Task: Select a due date automation when advanced on, the moment a card is due add content with a name not starting with resume.
Action: Mouse moved to (993, 82)
Screenshot: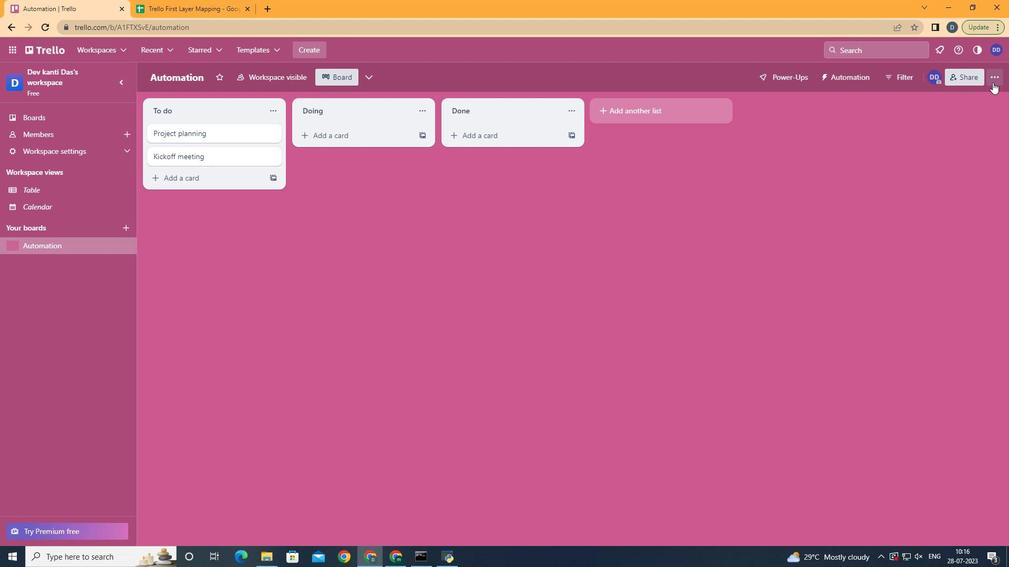 
Action: Mouse pressed left at (993, 82)
Screenshot: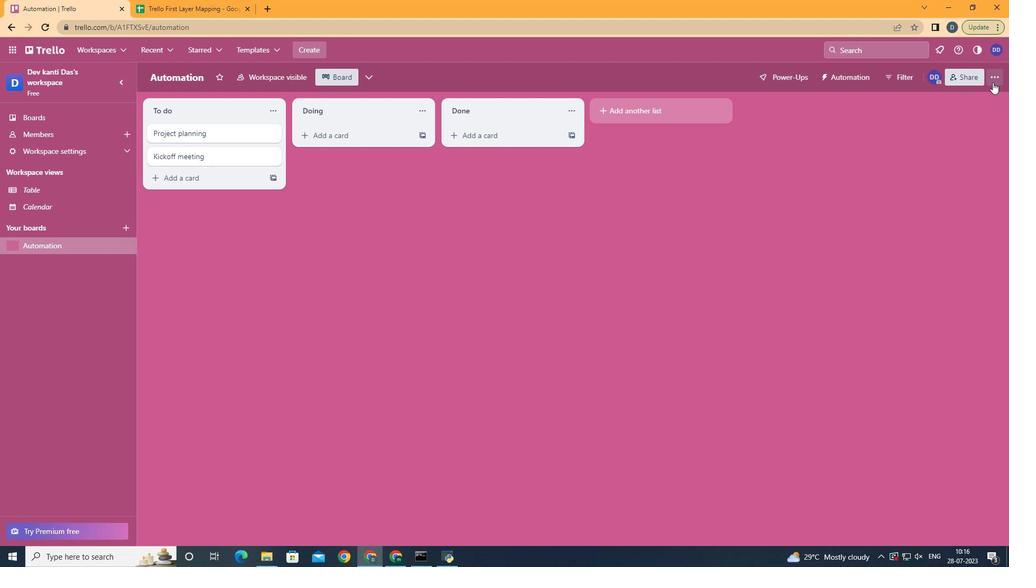 
Action: Mouse moved to (912, 220)
Screenshot: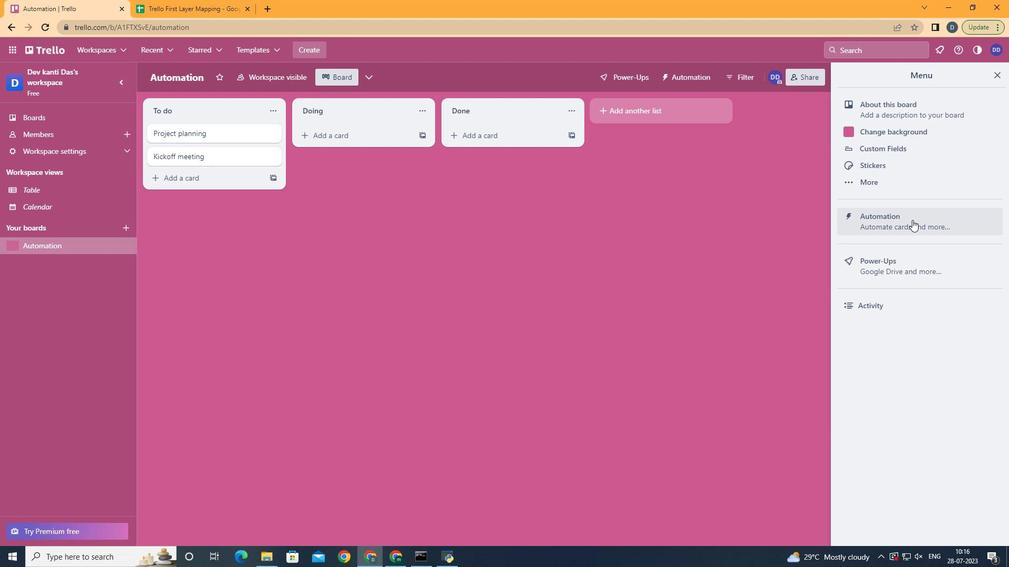
Action: Mouse pressed left at (912, 220)
Screenshot: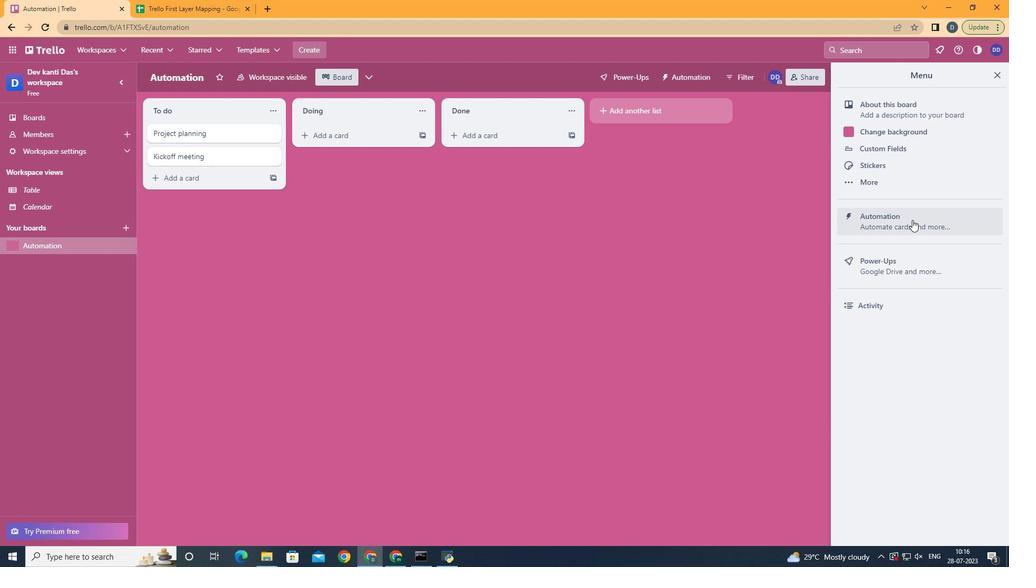
Action: Mouse moved to (209, 216)
Screenshot: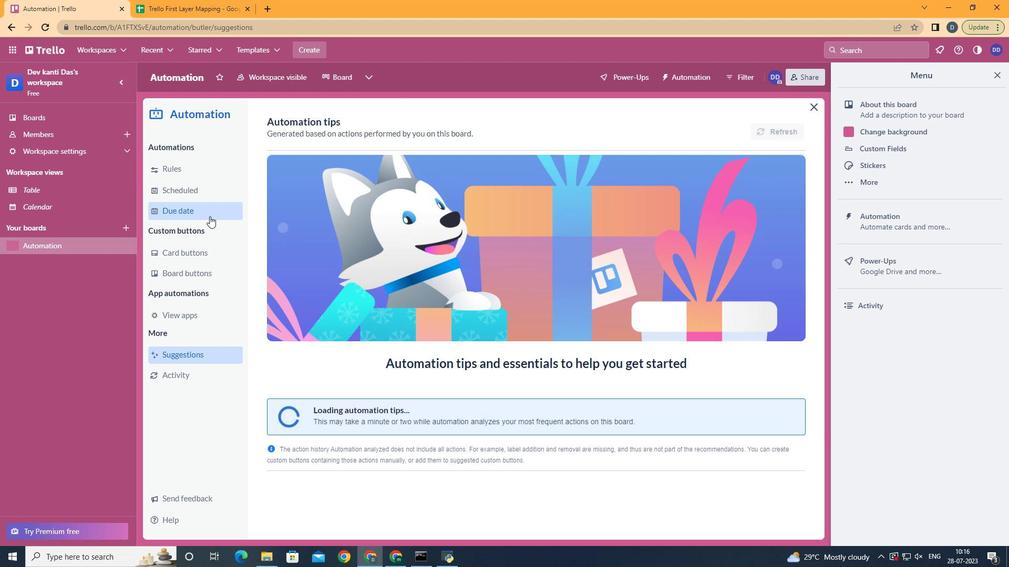 
Action: Mouse pressed left at (209, 216)
Screenshot: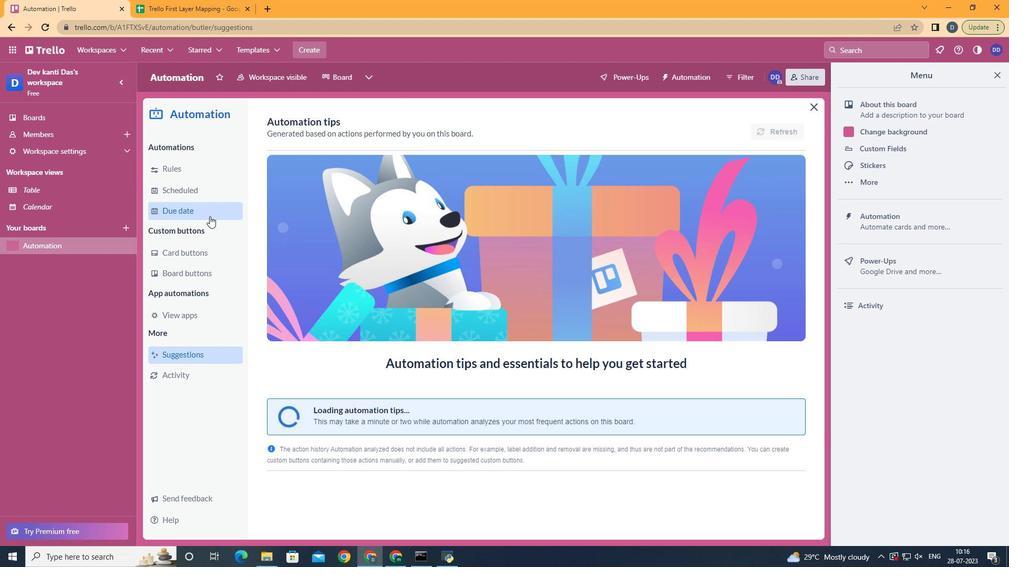 
Action: Mouse moved to (721, 128)
Screenshot: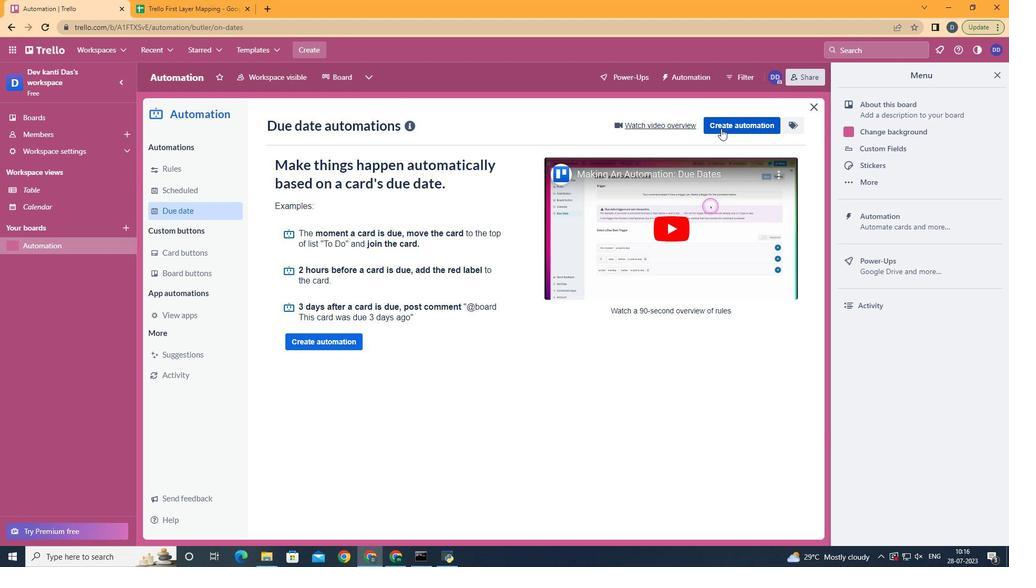 
Action: Mouse pressed left at (721, 128)
Screenshot: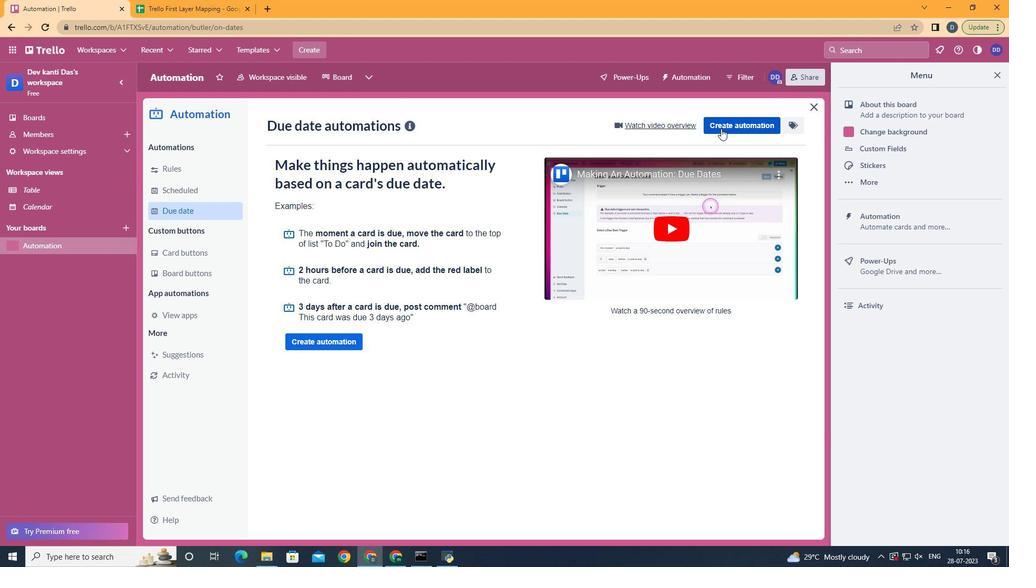 
Action: Mouse moved to (470, 239)
Screenshot: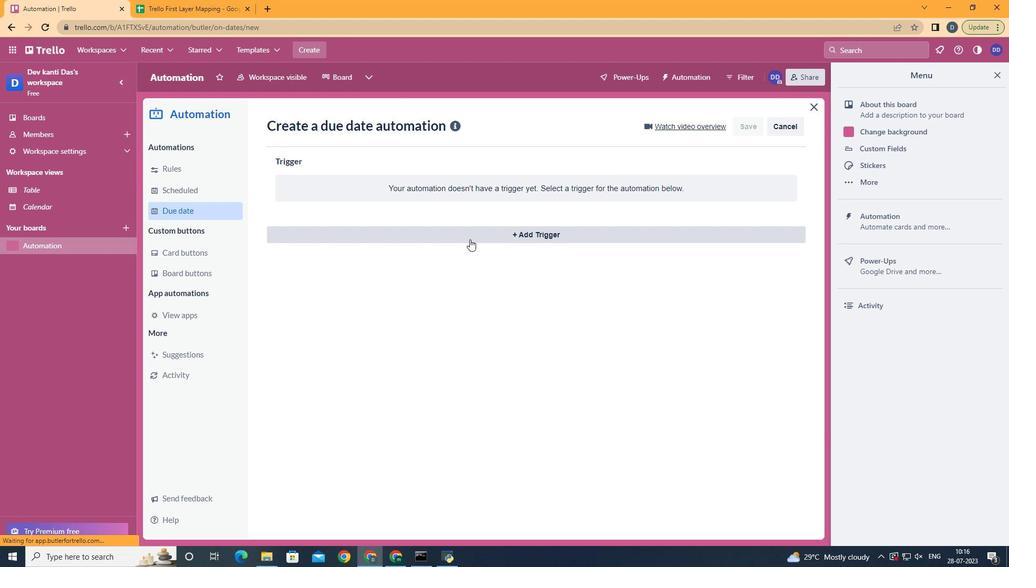 
Action: Mouse pressed left at (470, 239)
Screenshot: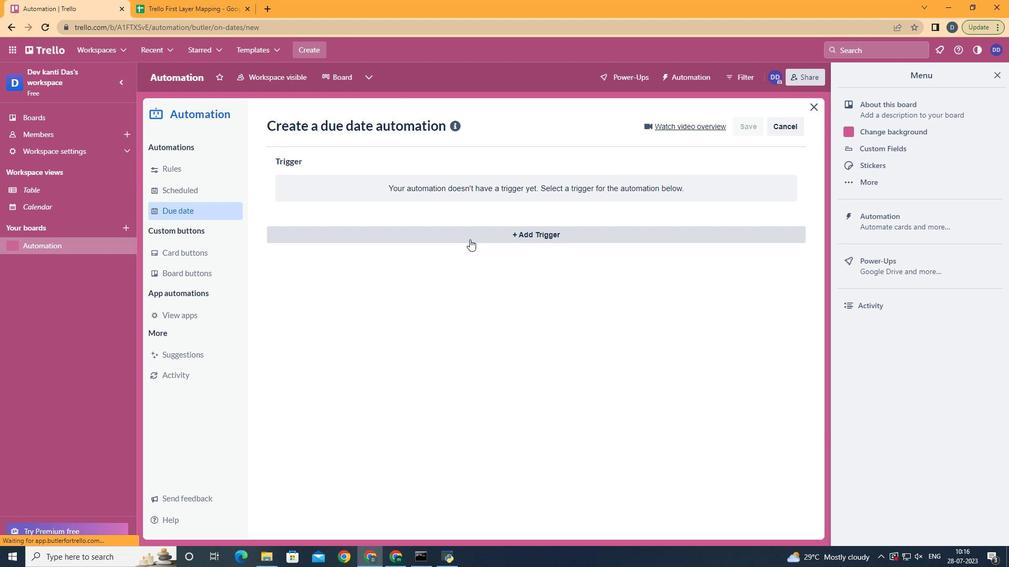 
Action: Mouse moved to (355, 360)
Screenshot: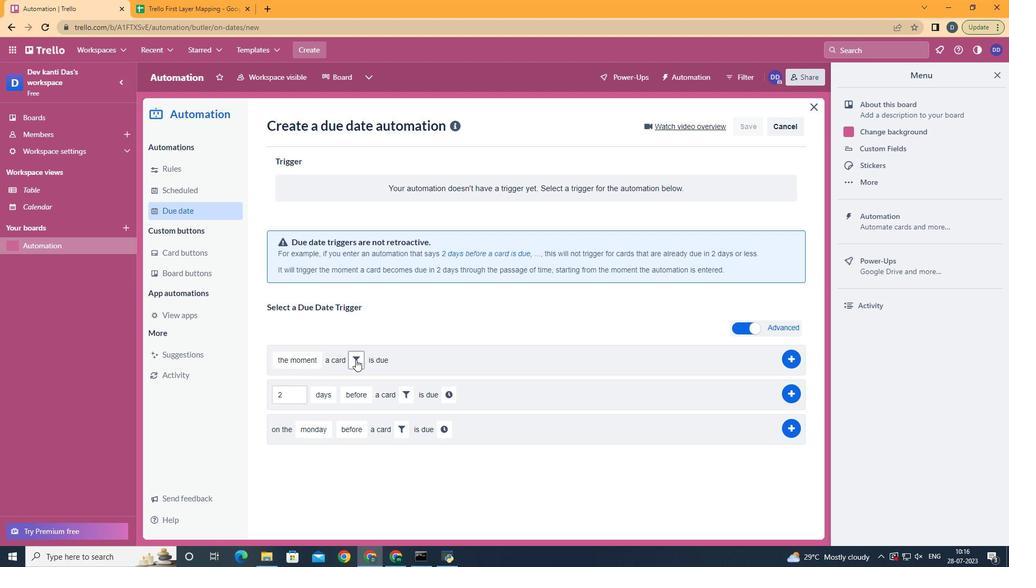 
Action: Mouse pressed left at (355, 360)
Screenshot: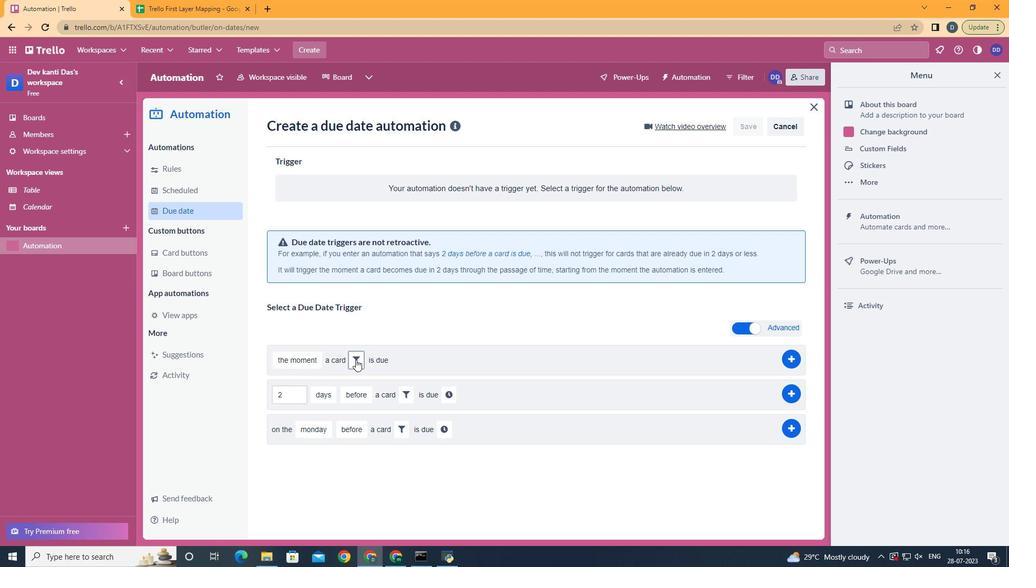 
Action: Mouse moved to (494, 396)
Screenshot: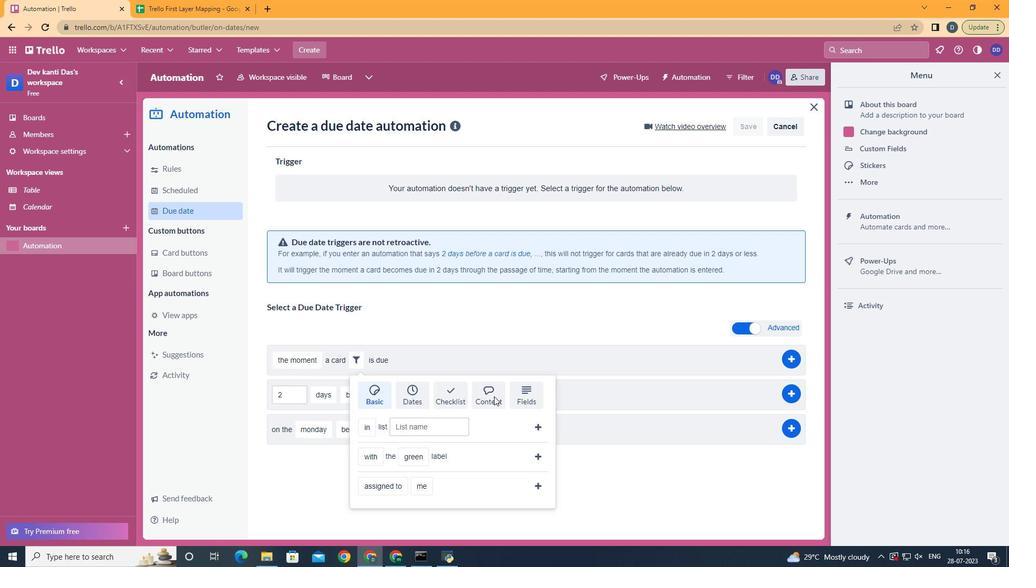 
Action: Mouse pressed left at (494, 396)
Screenshot: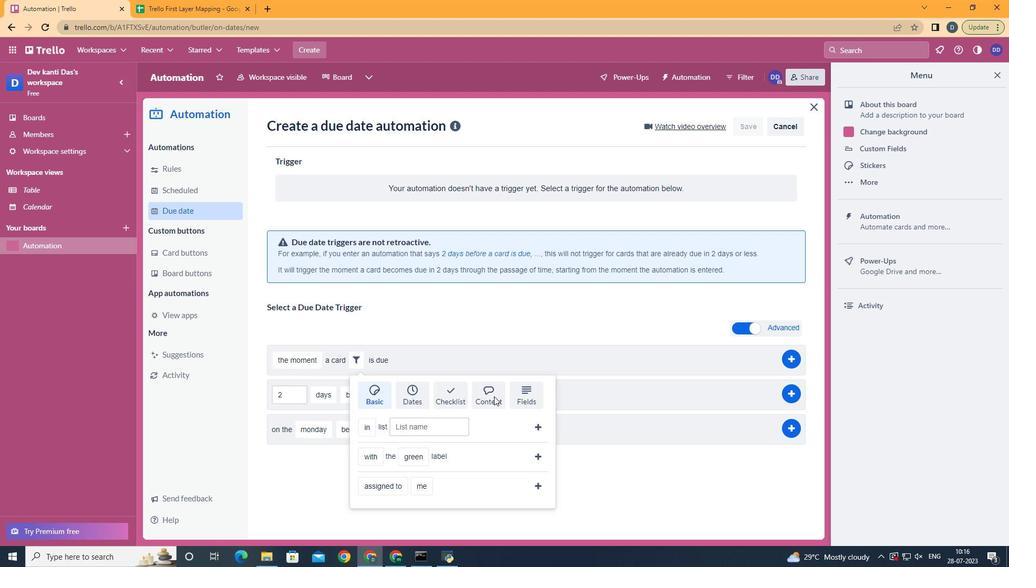 
Action: Mouse moved to (451, 364)
Screenshot: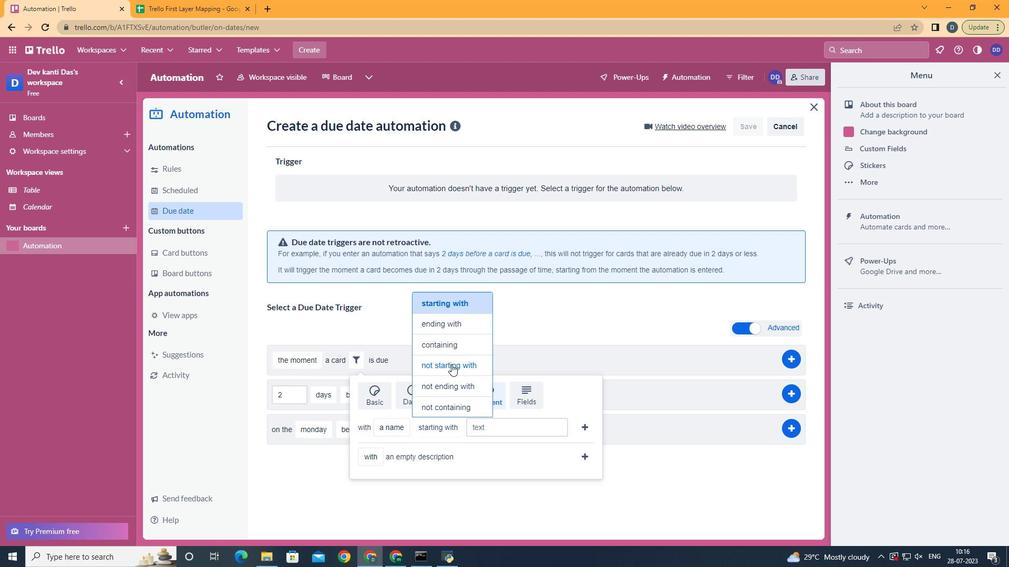 
Action: Mouse pressed left at (451, 364)
Screenshot: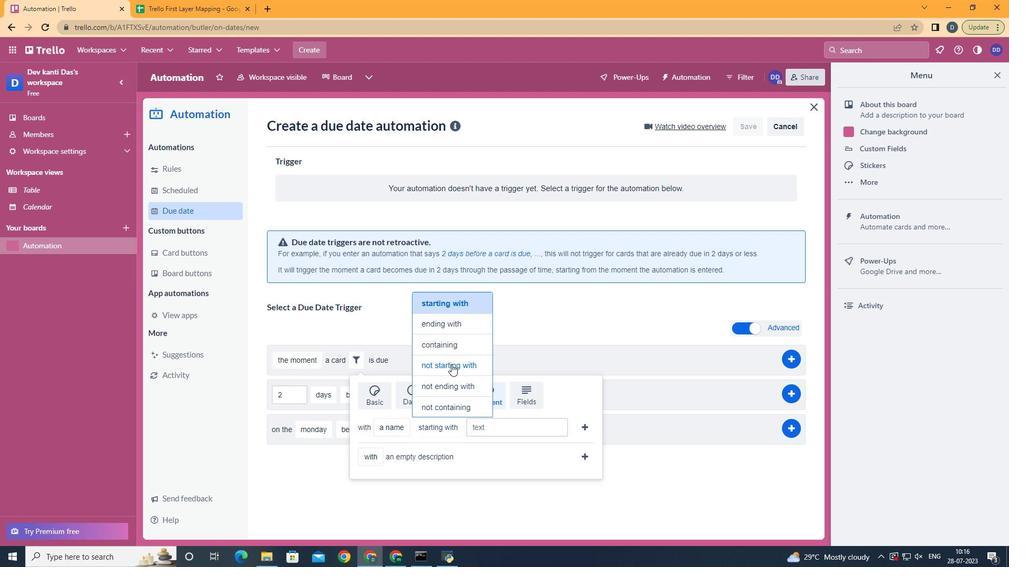 
Action: Mouse moved to (508, 433)
Screenshot: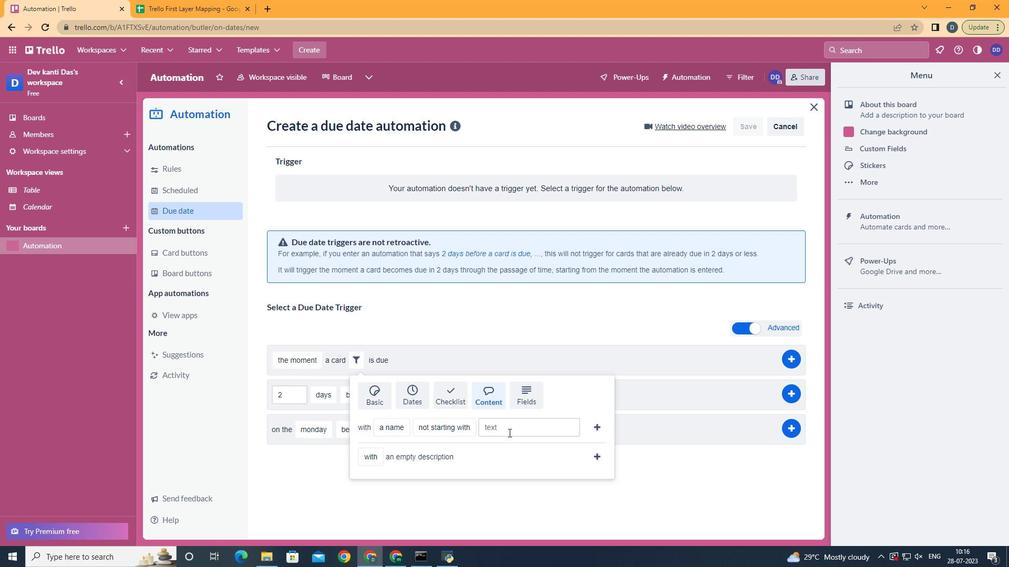 
Action: Mouse pressed left at (508, 433)
Screenshot: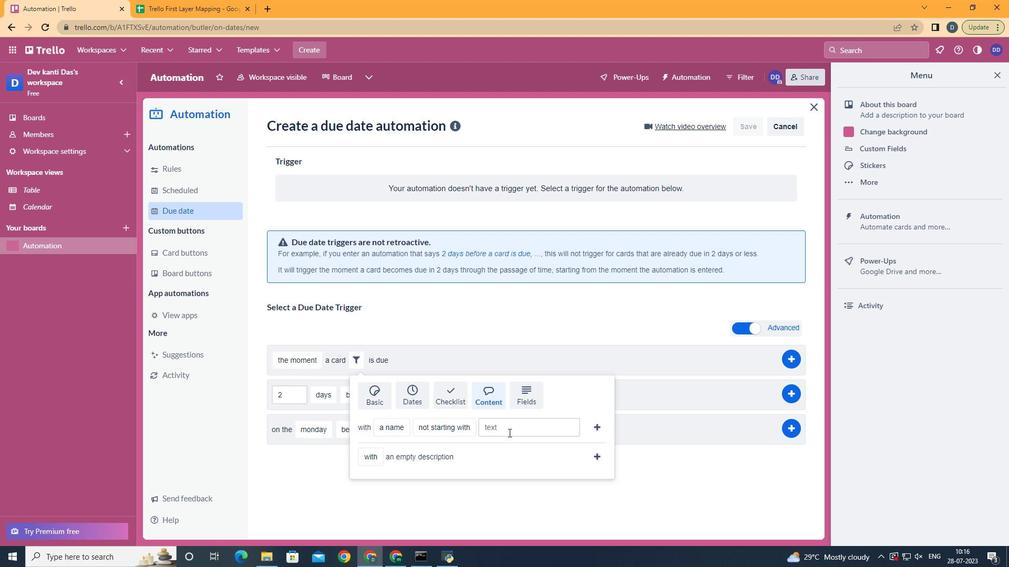 
Action: Mouse moved to (508, 433)
Screenshot: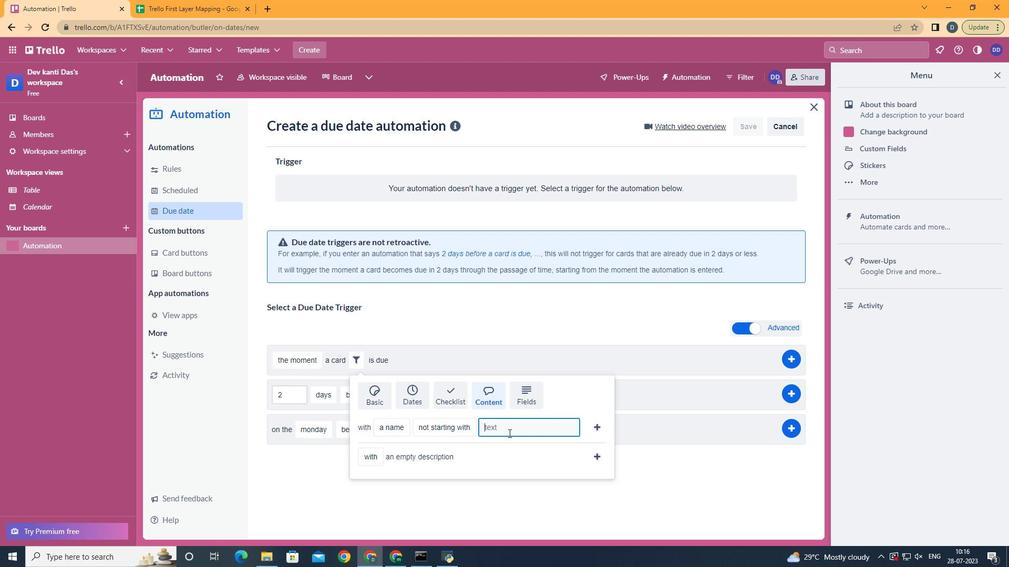 
Action: Key pressed resume
Screenshot: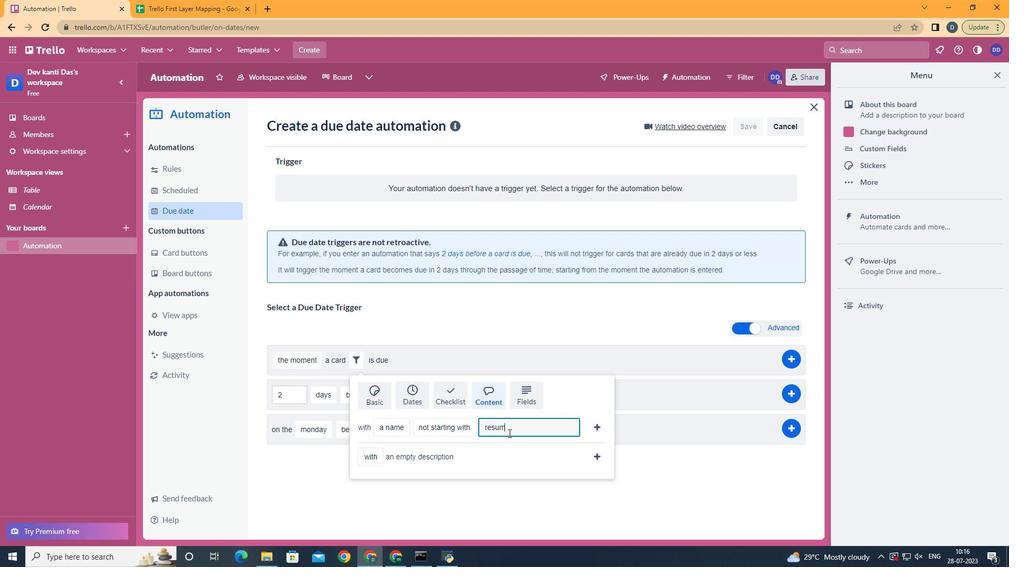 
Action: Mouse moved to (595, 431)
Screenshot: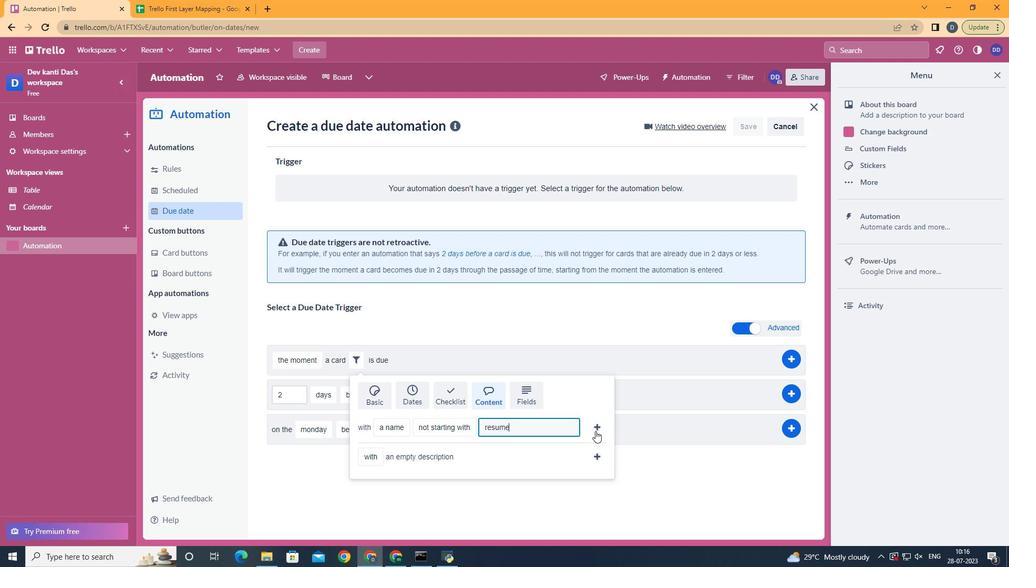 
Action: Mouse pressed left at (595, 431)
Screenshot: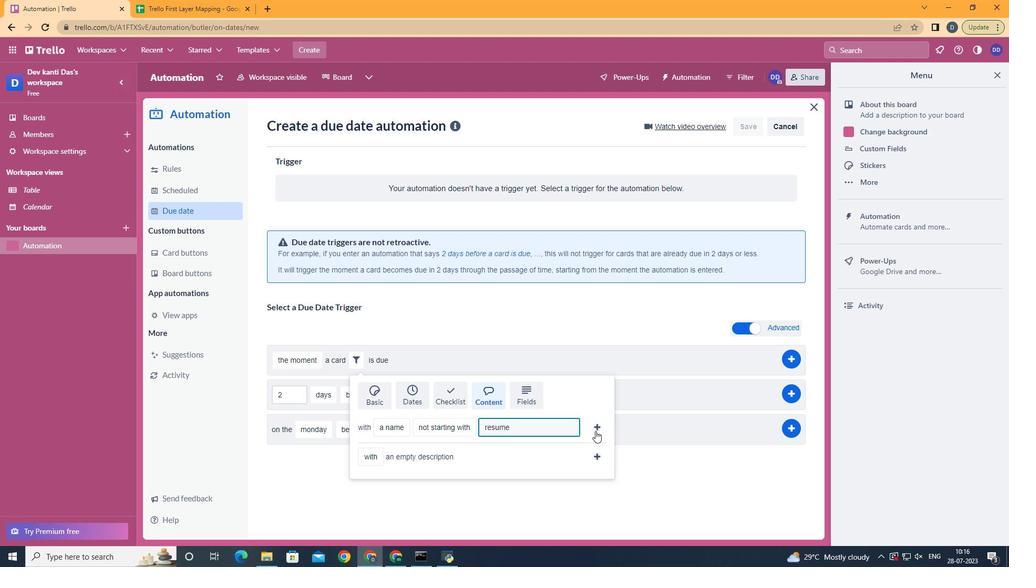
